 Task: Create Card SEO Audit in Board Customer Retention to Workspace Customer Experience. Create Card Project Management Planning in Board SEO and SEM to Workspace Customer Experience. Create Card Content Strategy Planning in Board Market Segmentation and Targeting Analysis to Workspace Customer Experience
Action: Mouse moved to (189, 150)
Screenshot: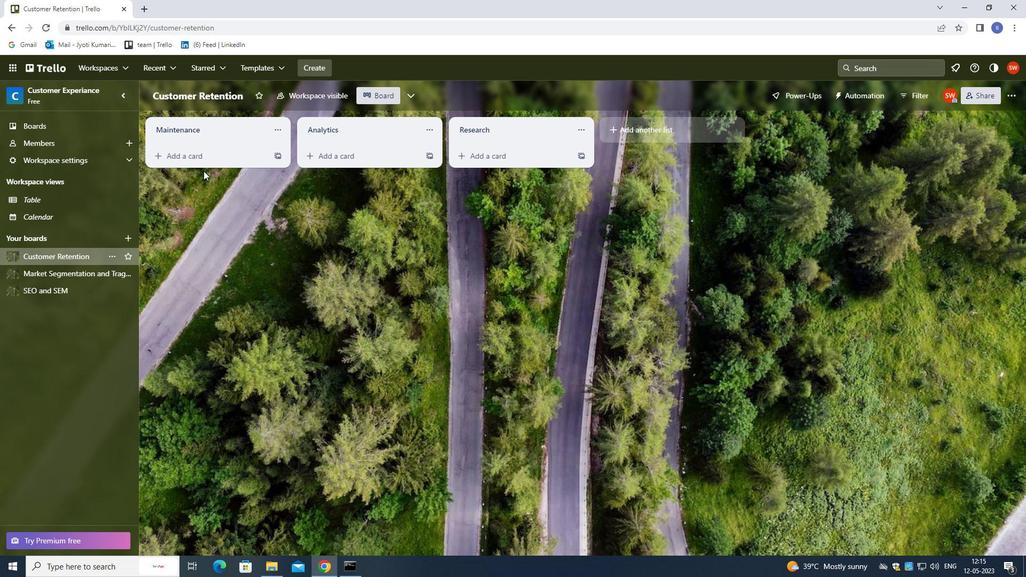 
Action: Mouse pressed left at (189, 150)
Screenshot: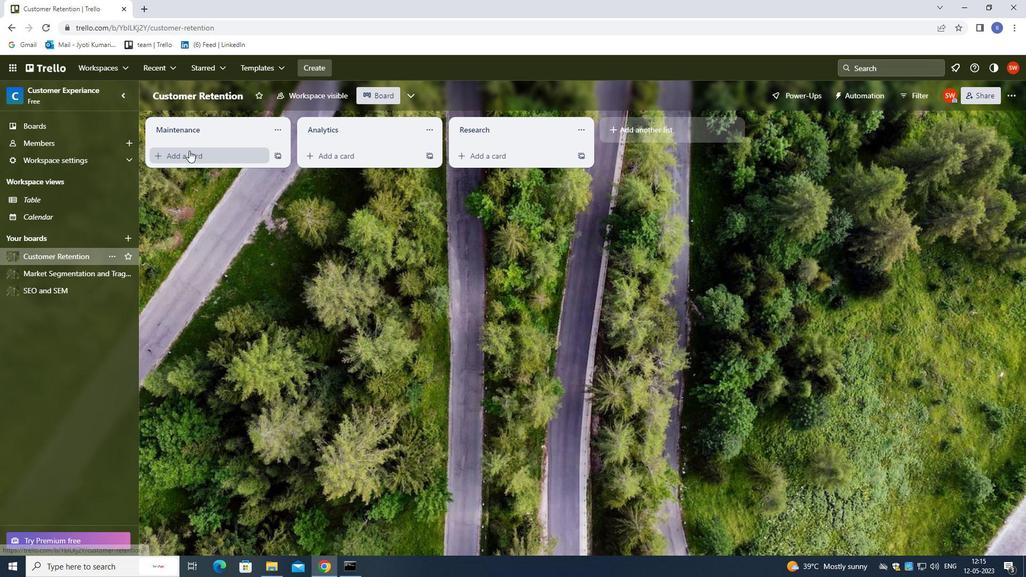 
Action: Mouse moved to (233, 203)
Screenshot: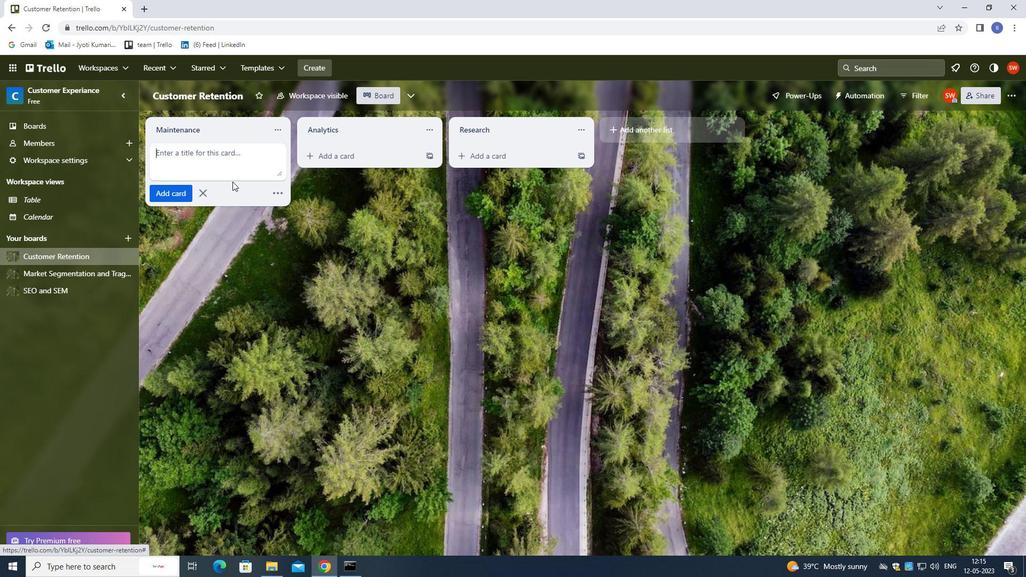 
Action: Key pressed <Key.shift>SEO<Key.space><Key.shift>AUDITS<Key.backspace><Key.enter>
Screenshot: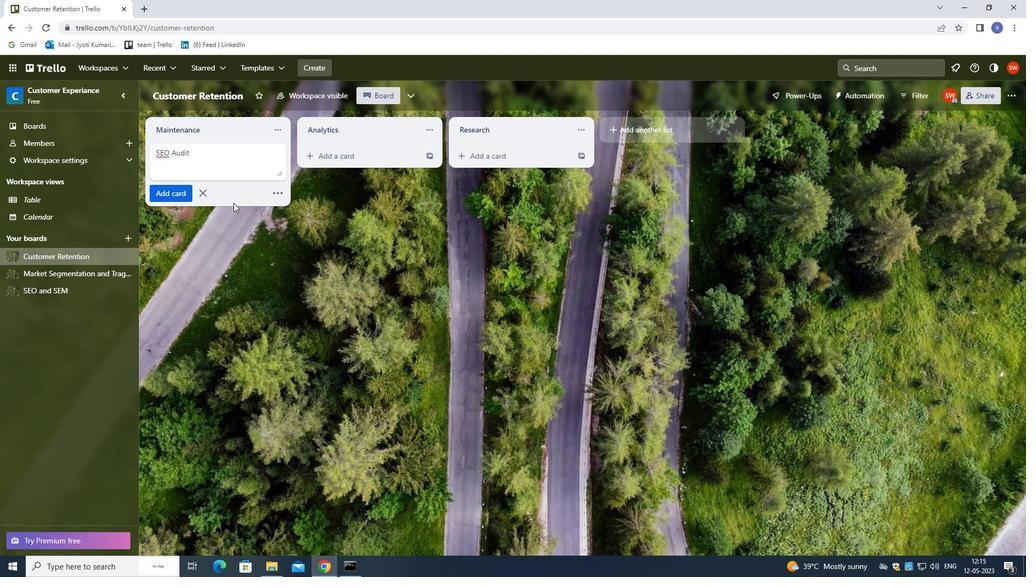 
Action: Mouse moved to (62, 292)
Screenshot: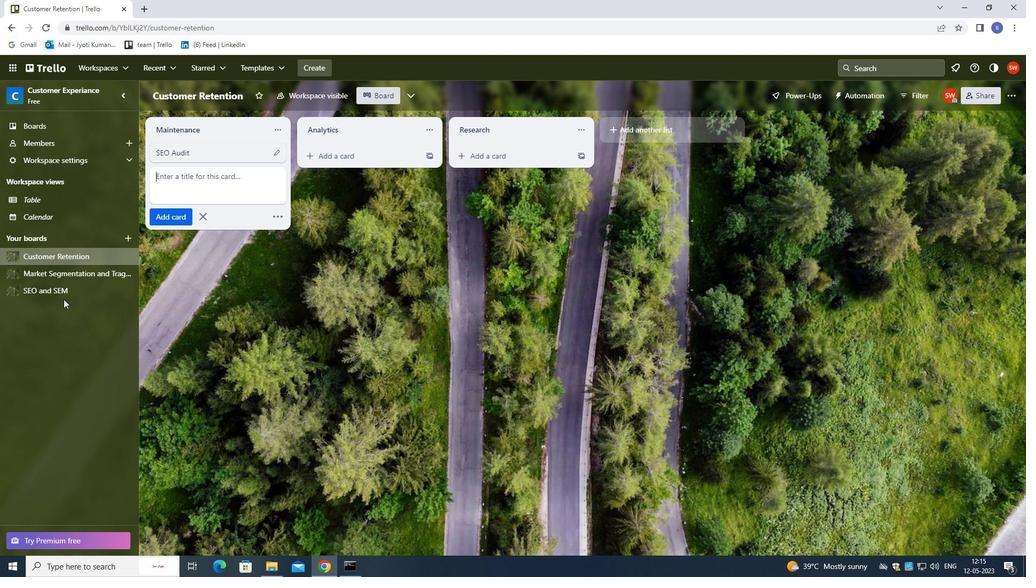 
Action: Mouse pressed left at (62, 292)
Screenshot: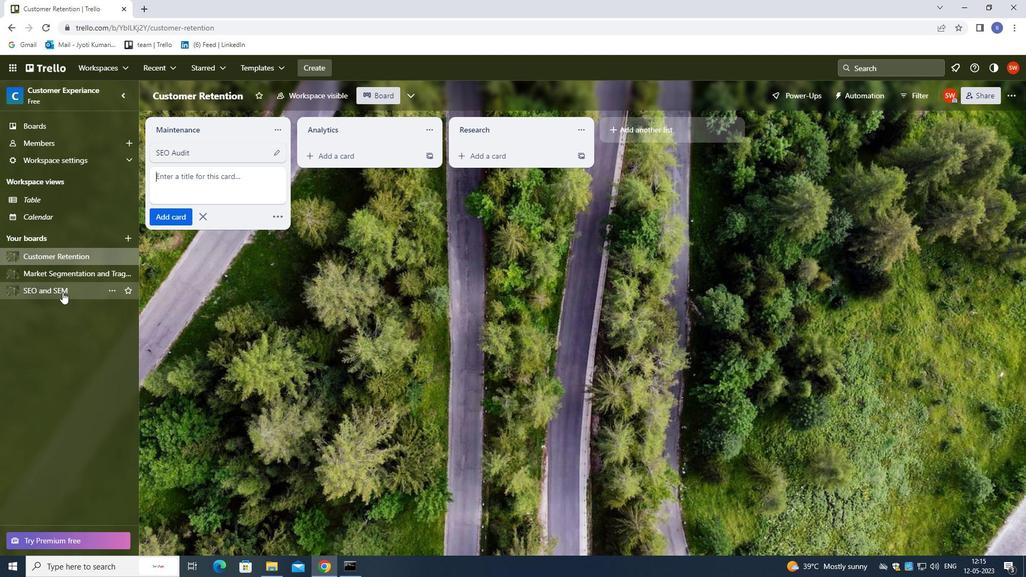 
Action: Mouse moved to (182, 157)
Screenshot: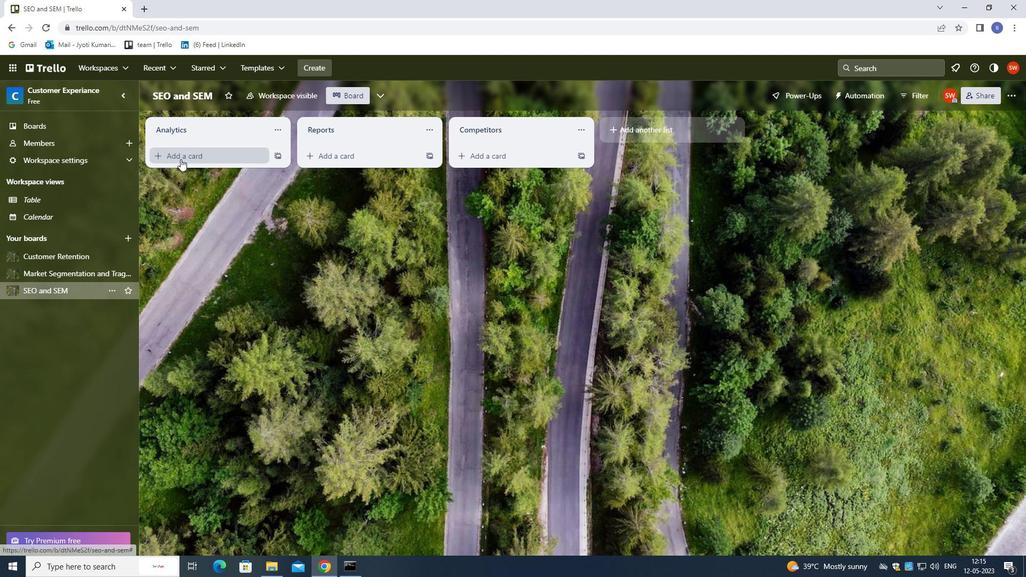 
Action: Mouse pressed left at (182, 157)
Screenshot: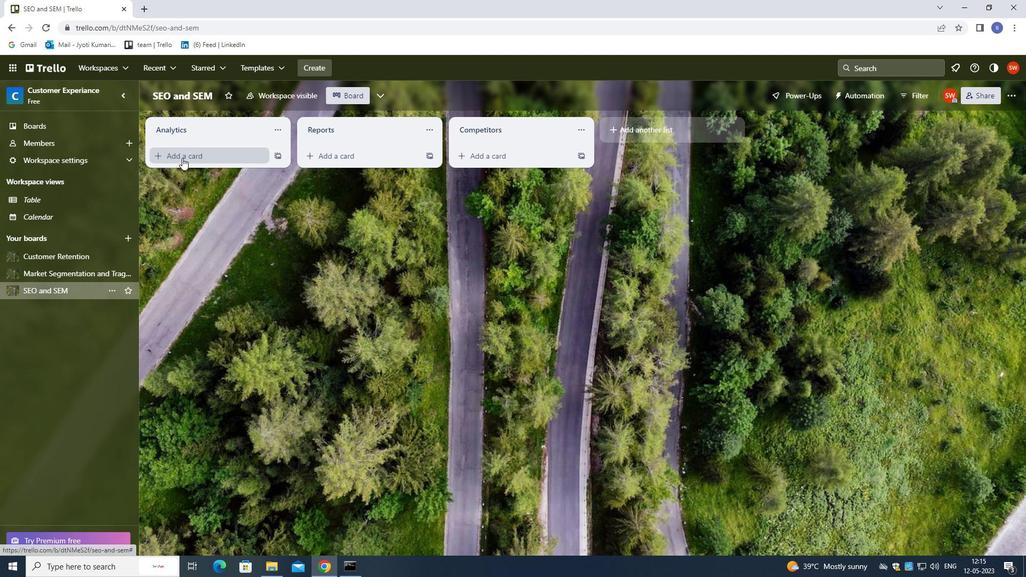 
Action: Mouse moved to (135, 128)
Screenshot: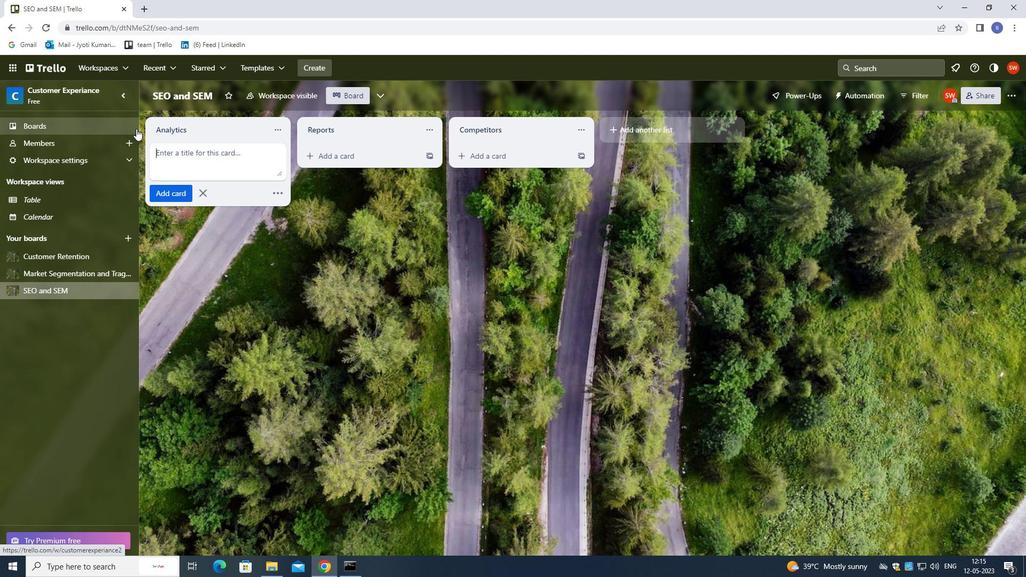 
Action: Key pressed <Key.shift>PROJECT<Key.shift><Key.shift><Key.space><Key.shift>MANAGEMENT<Key.enter>
Screenshot: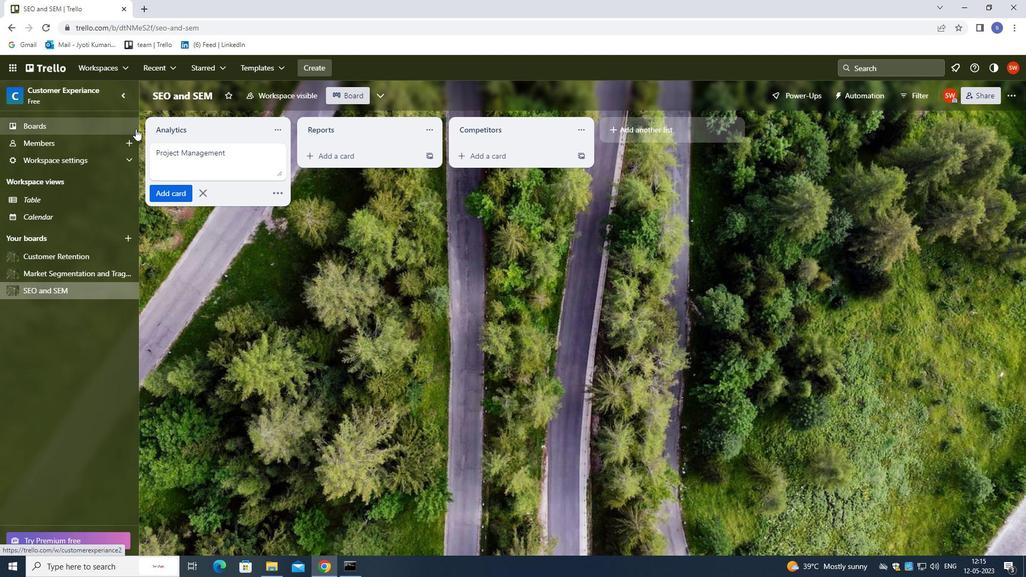 
Action: Mouse moved to (47, 268)
Screenshot: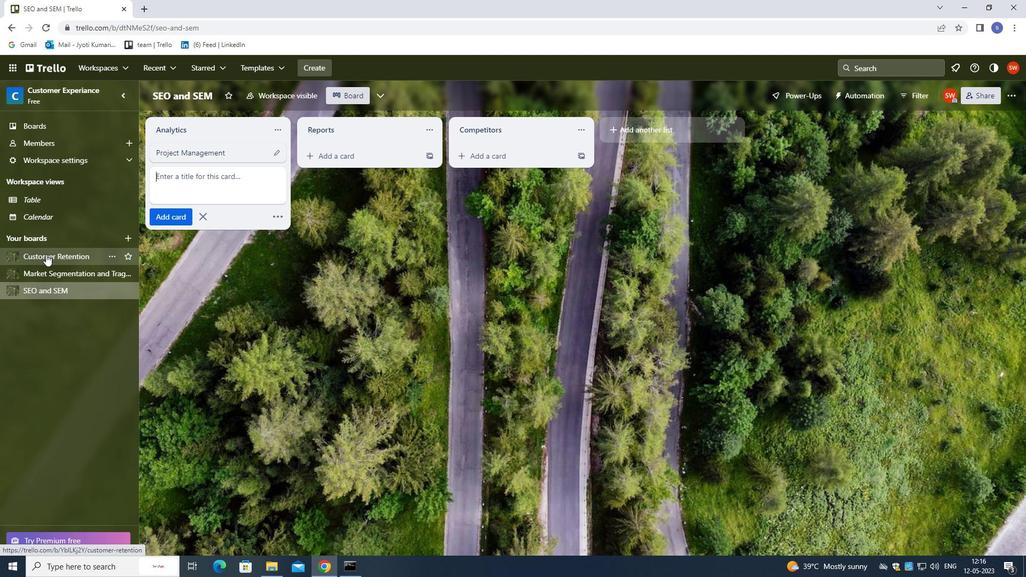 
Action: Mouse pressed left at (47, 268)
Screenshot: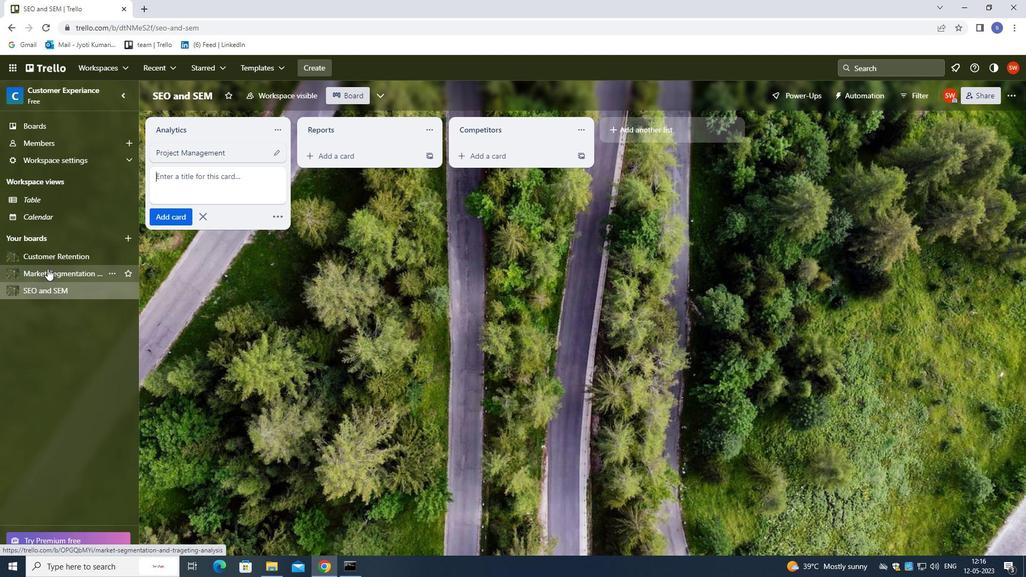 
Action: Mouse moved to (188, 157)
Screenshot: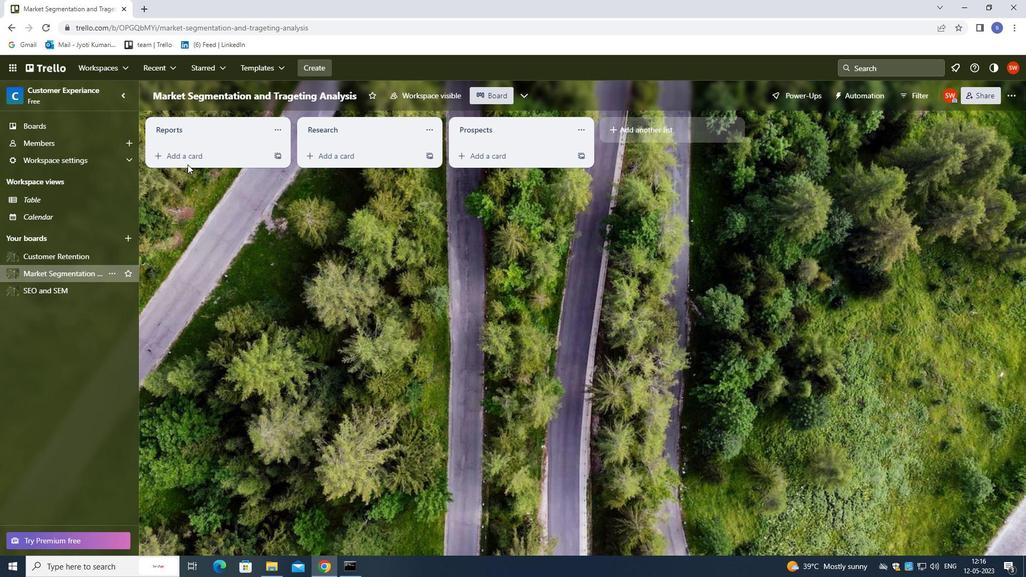 
Action: Mouse pressed left at (188, 157)
Screenshot: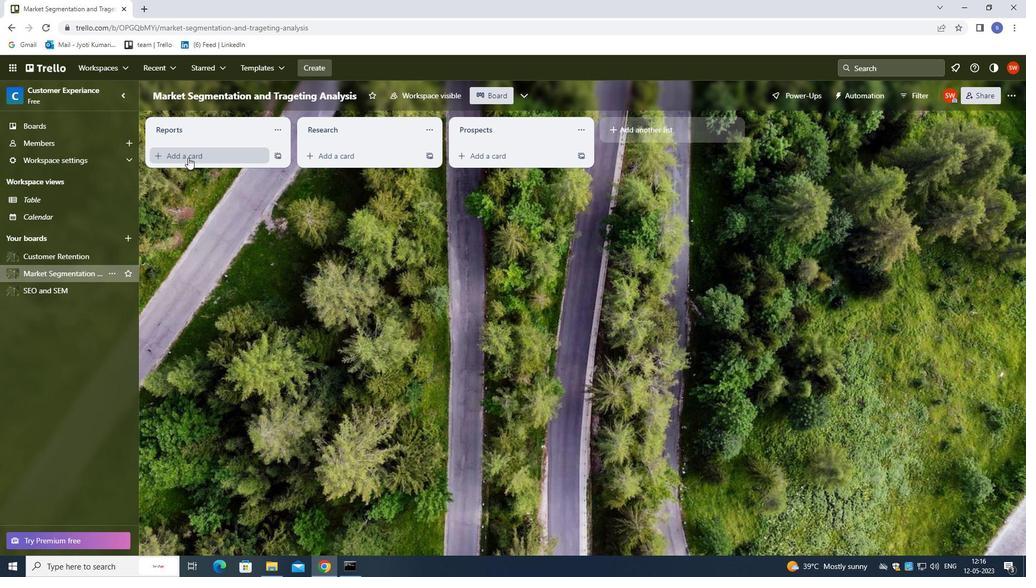 
Action: Mouse moved to (52, 75)
Screenshot: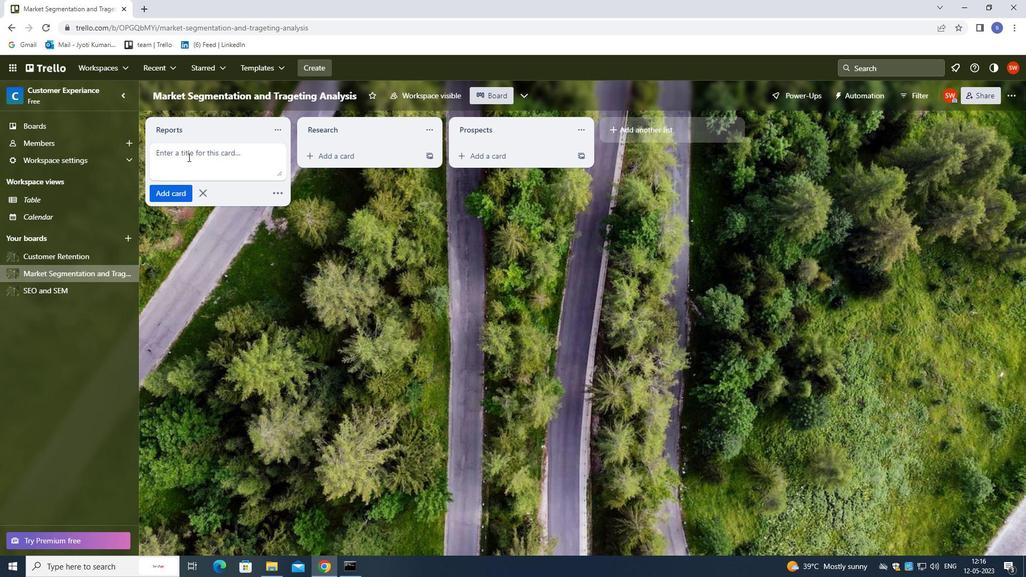 
Action: Key pressed <Key.shift><Key.shift><Key.shift><Key.shift><Key.shift><Key.shift><Key.shift><Key.shift><Key.shift><Key.shift><Key.shift><Key.shift><Key.shift><Key.shift><Key.shift><Key.shift><Key.shift><Key.shift><Key.shift><Key.shift><Key.shift><Key.shift><Key.shift><Key.shift><Key.shift><Key.shift><Key.shift><Key.shift><Key.shift><Key.shift><Key.shift><Key.shift><Key.shift><Key.shift><Key.shift><Key.shift><Key.shift><Key.shift><Key.shift>CONTENT<Key.space><Key.shift>STRATEGY<Key.space><Key.shift>PLANNING<Key.space><Key.enter>
Screenshot: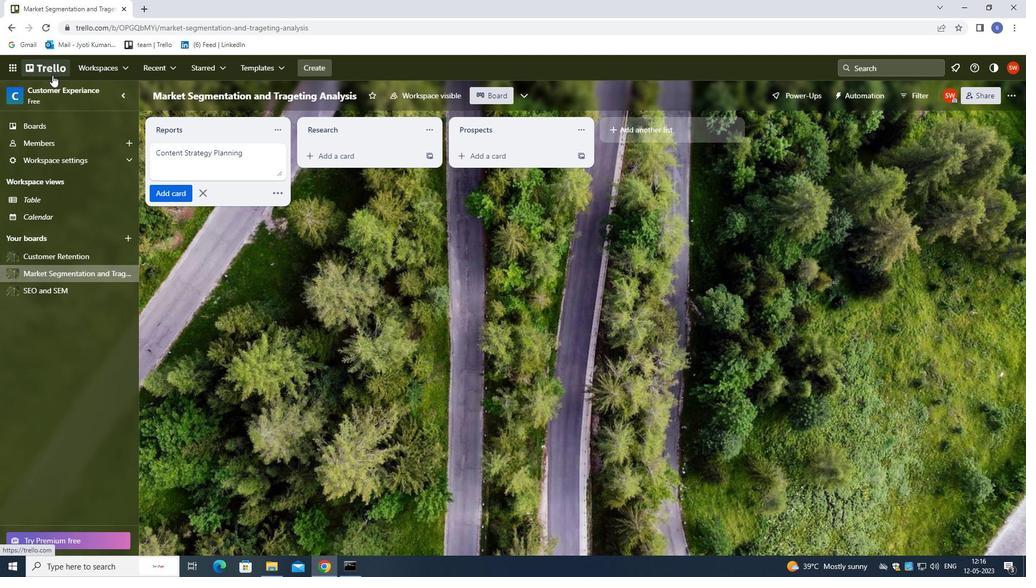 
